 Task: Add a dentist appointment for a cavity filling on the 22nd at 6:00 PM.
Action: Mouse moved to (58, 281)
Screenshot: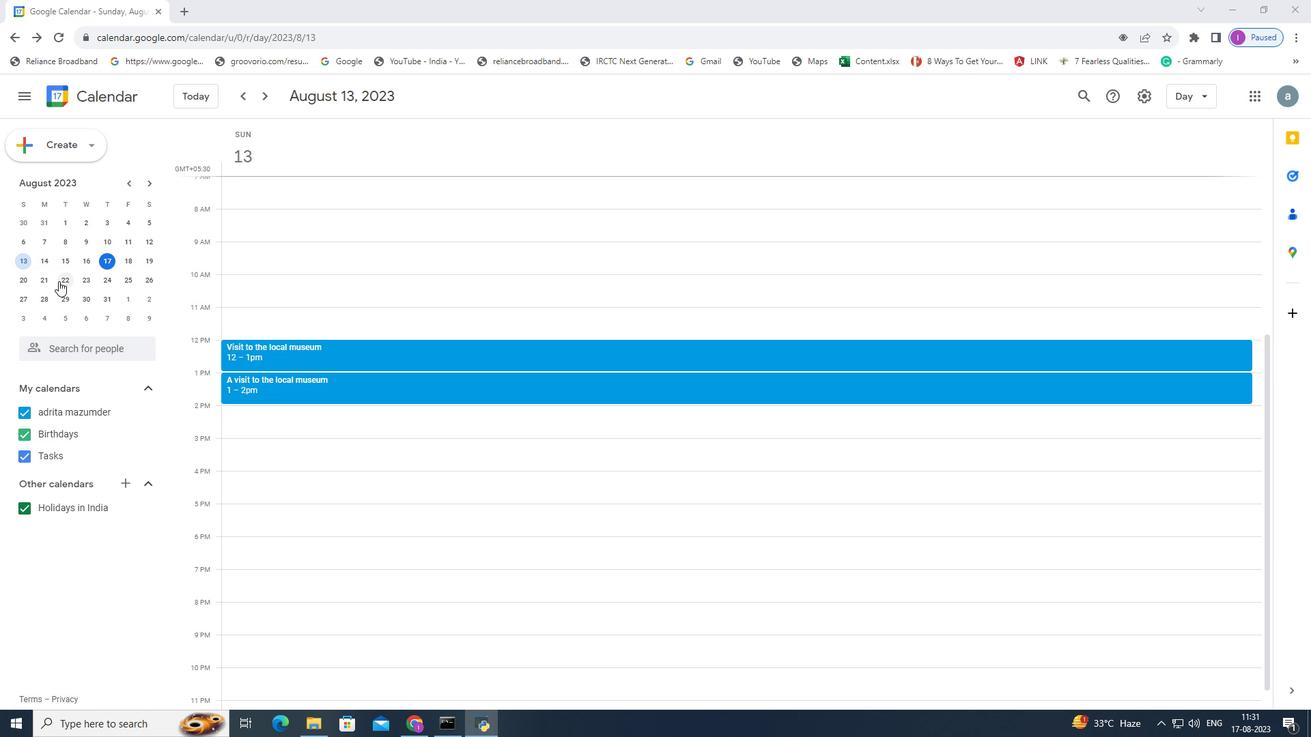 
Action: Mouse pressed left at (58, 281)
Screenshot: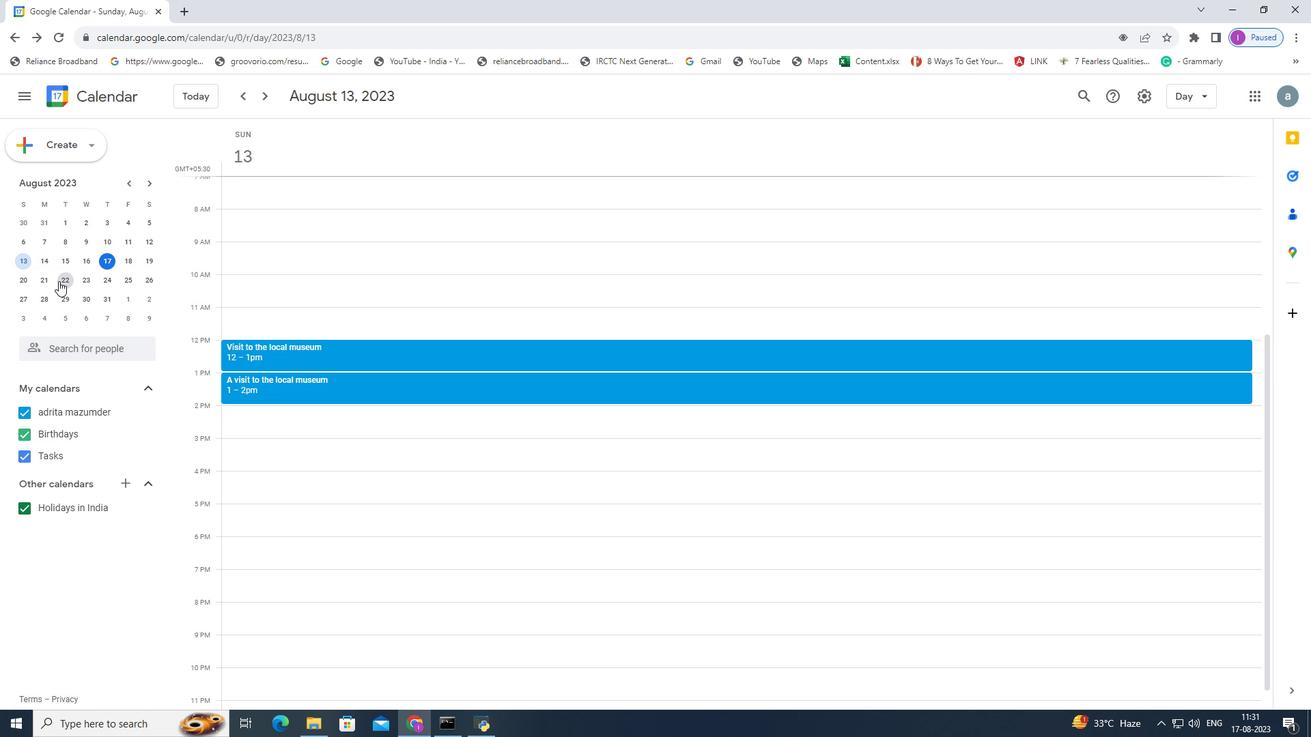 
Action: Mouse moved to (210, 541)
Screenshot: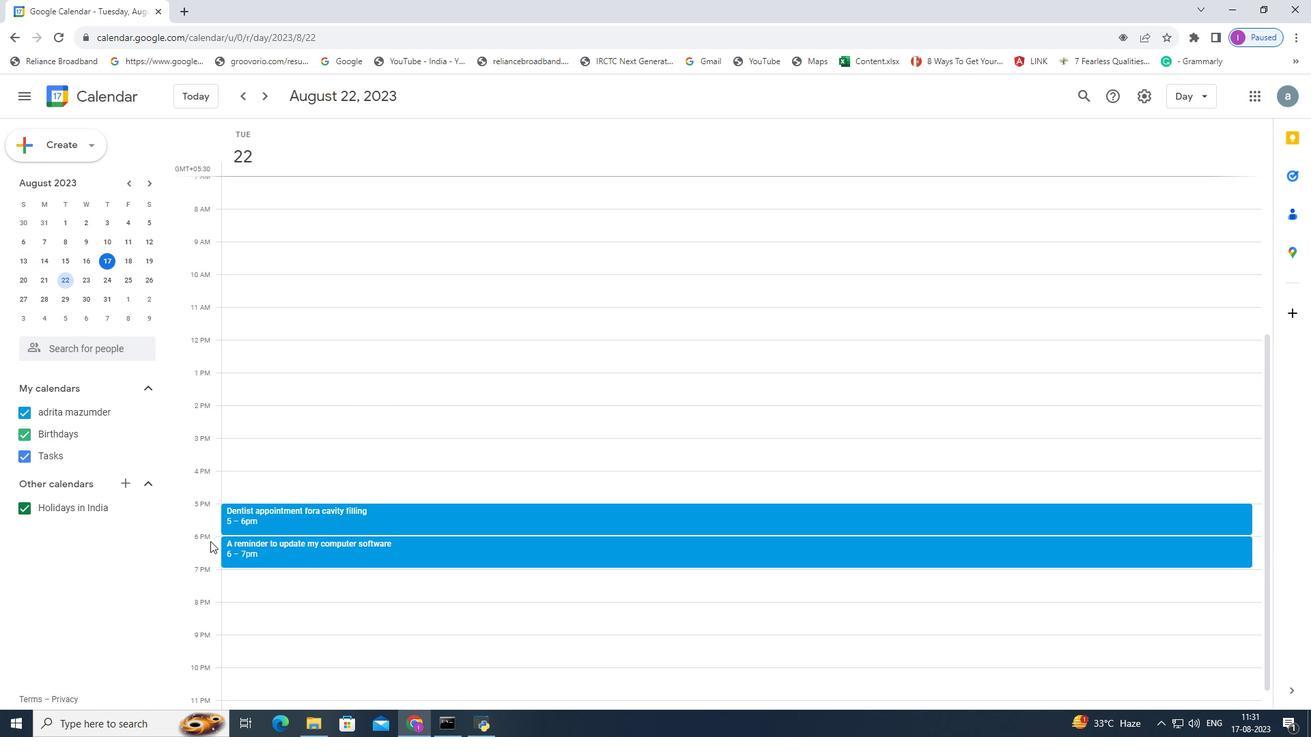 
Action: Mouse pressed left at (210, 541)
Screenshot: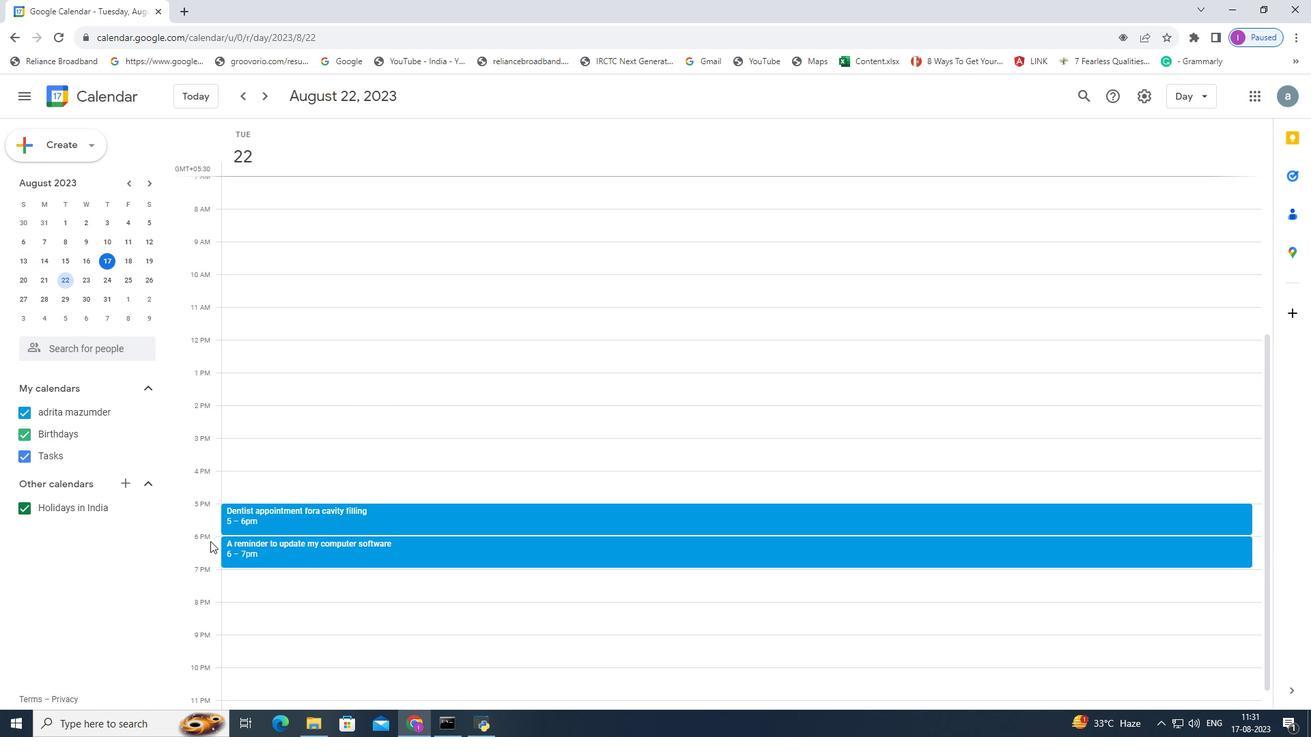 
Action: Mouse moved to (646, 259)
Screenshot: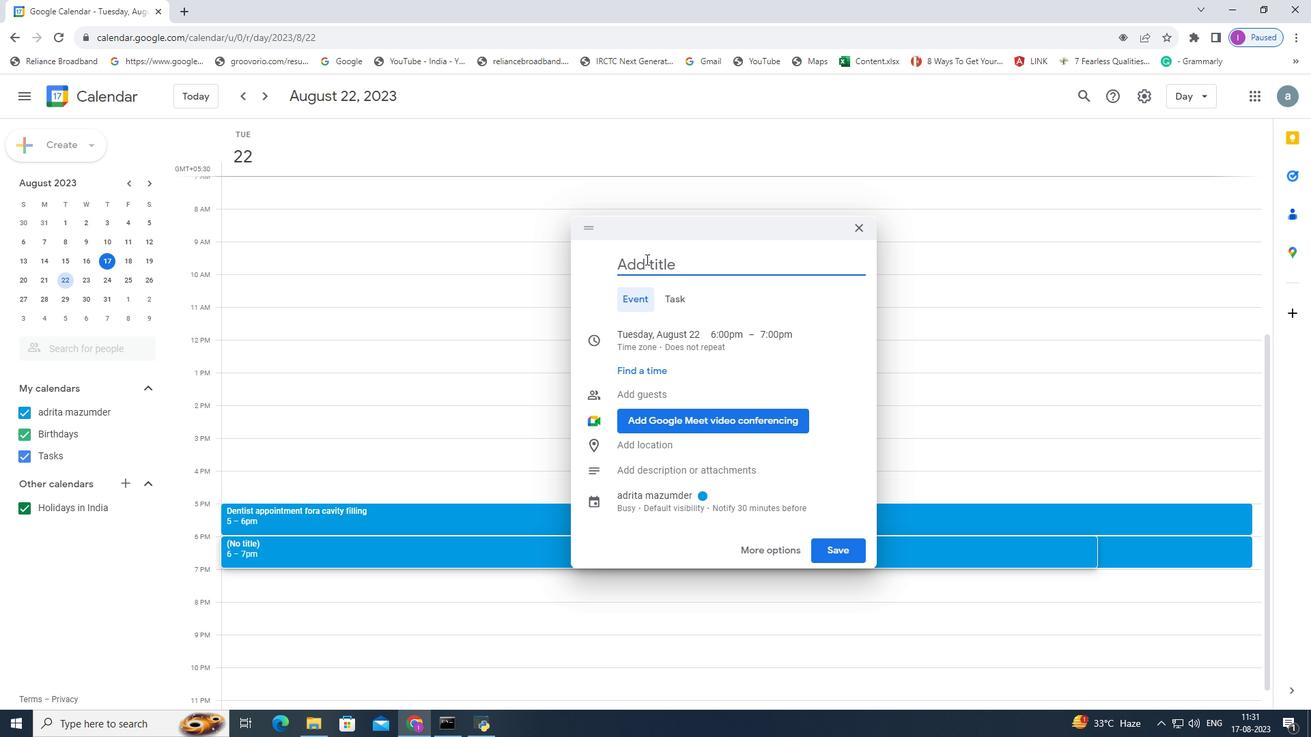 
Action: Mouse pressed left at (646, 259)
Screenshot: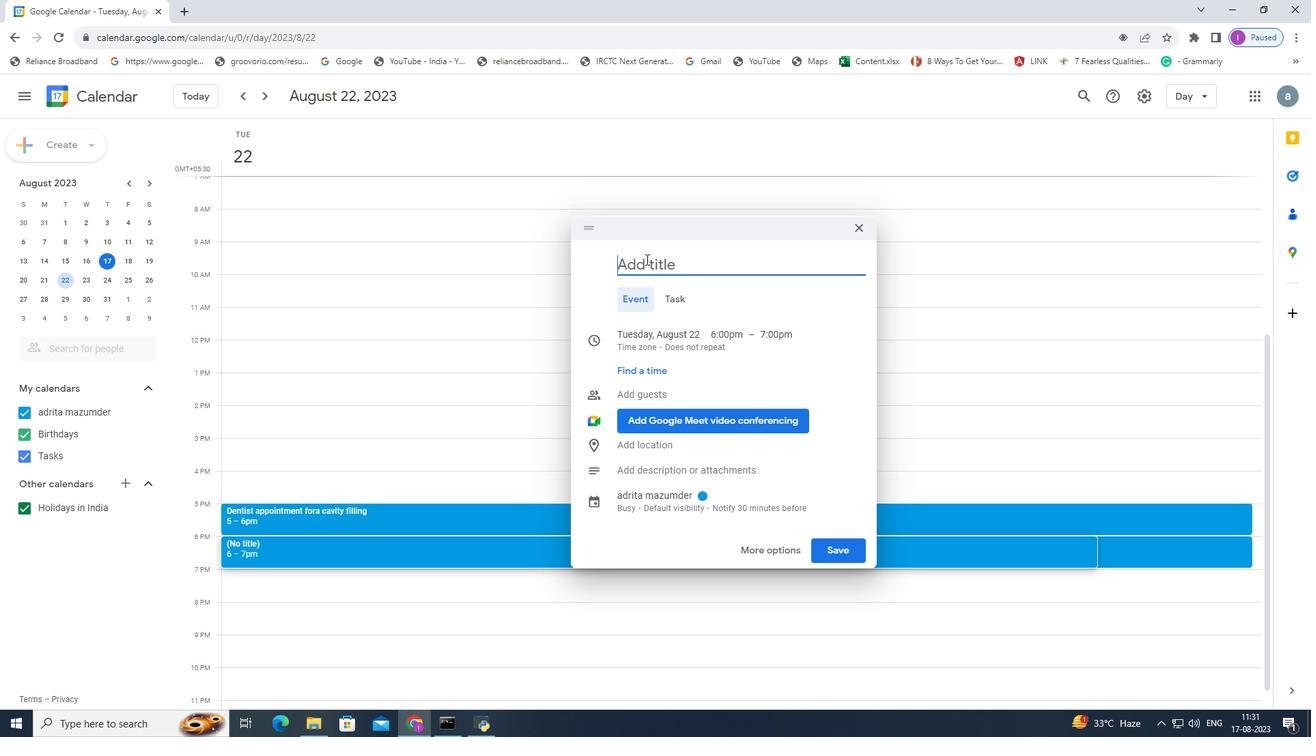 
Action: Mouse moved to (646, 258)
Screenshot: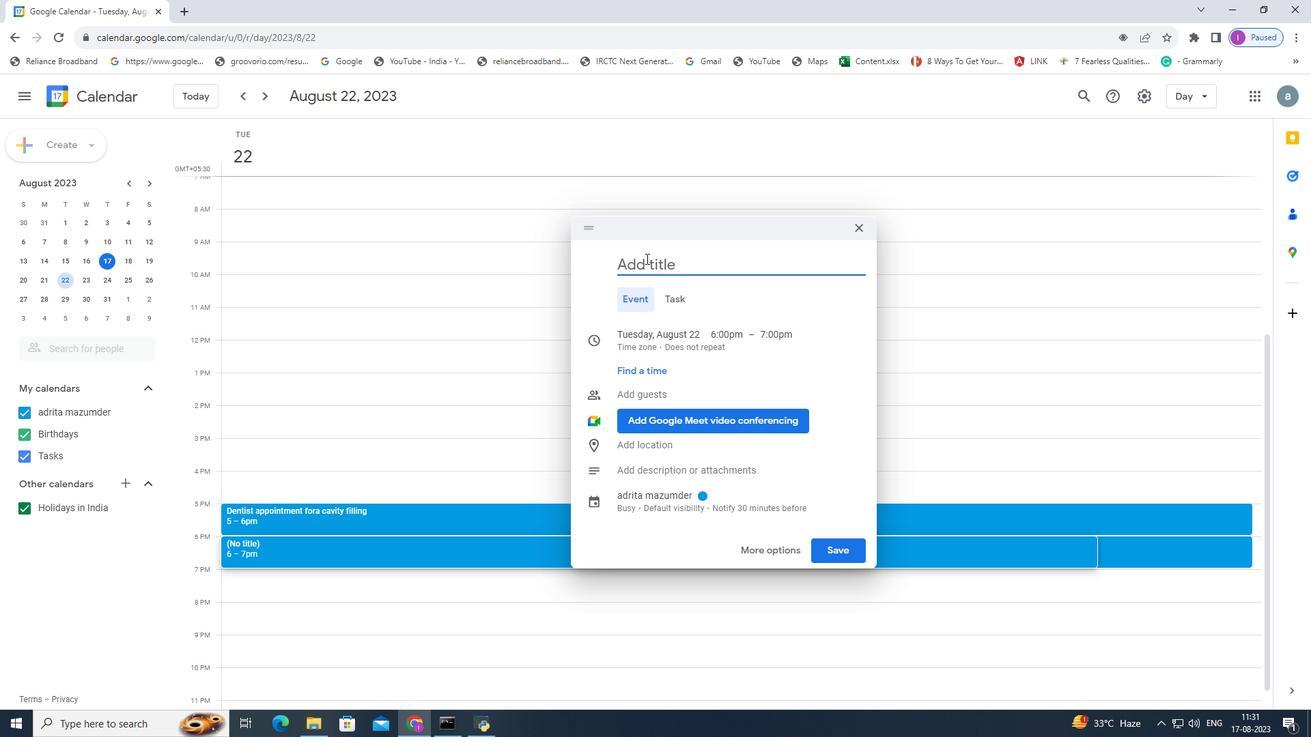 
Action: Key pressed <Key.shift>A<Key.space>dentistbn<Key.backspace><Key.backspace><Key.space>appointment<Key.space>for<Key.space>a<Key.space>cavity<Key.space>filling
Screenshot: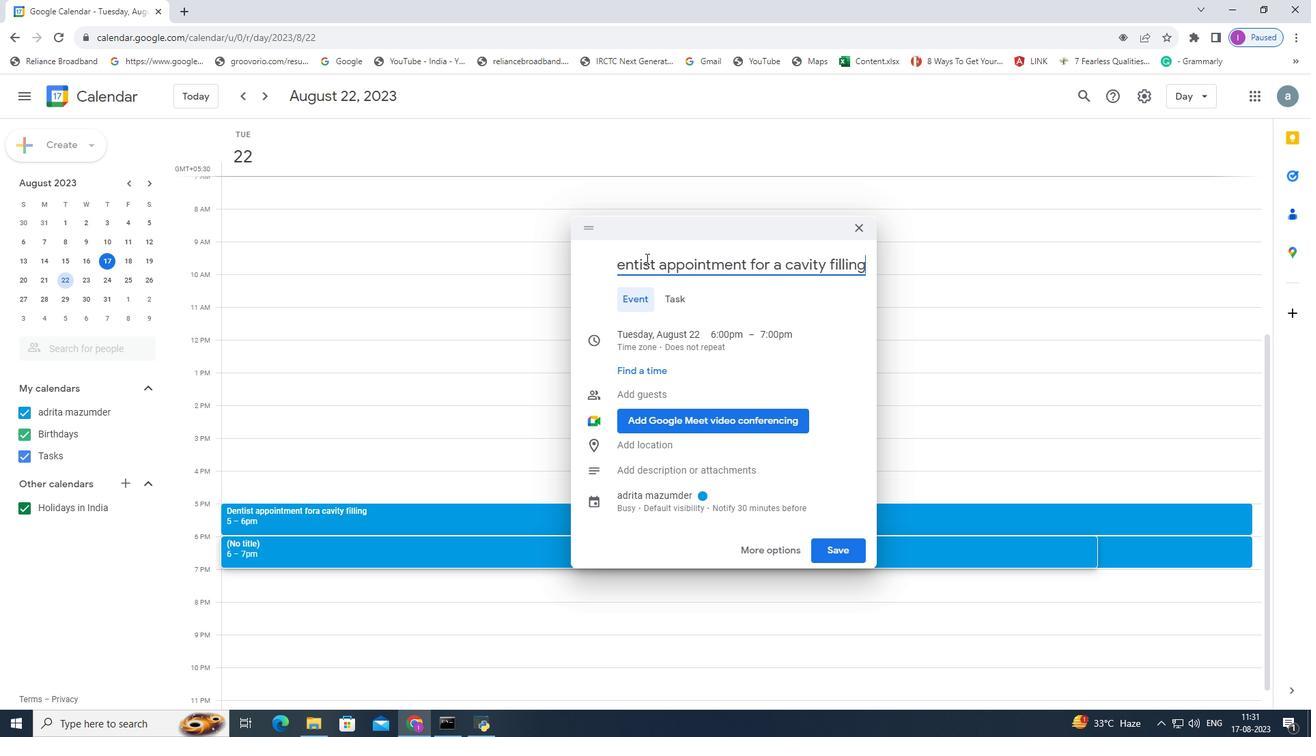 
Action: Mouse moved to (828, 546)
Screenshot: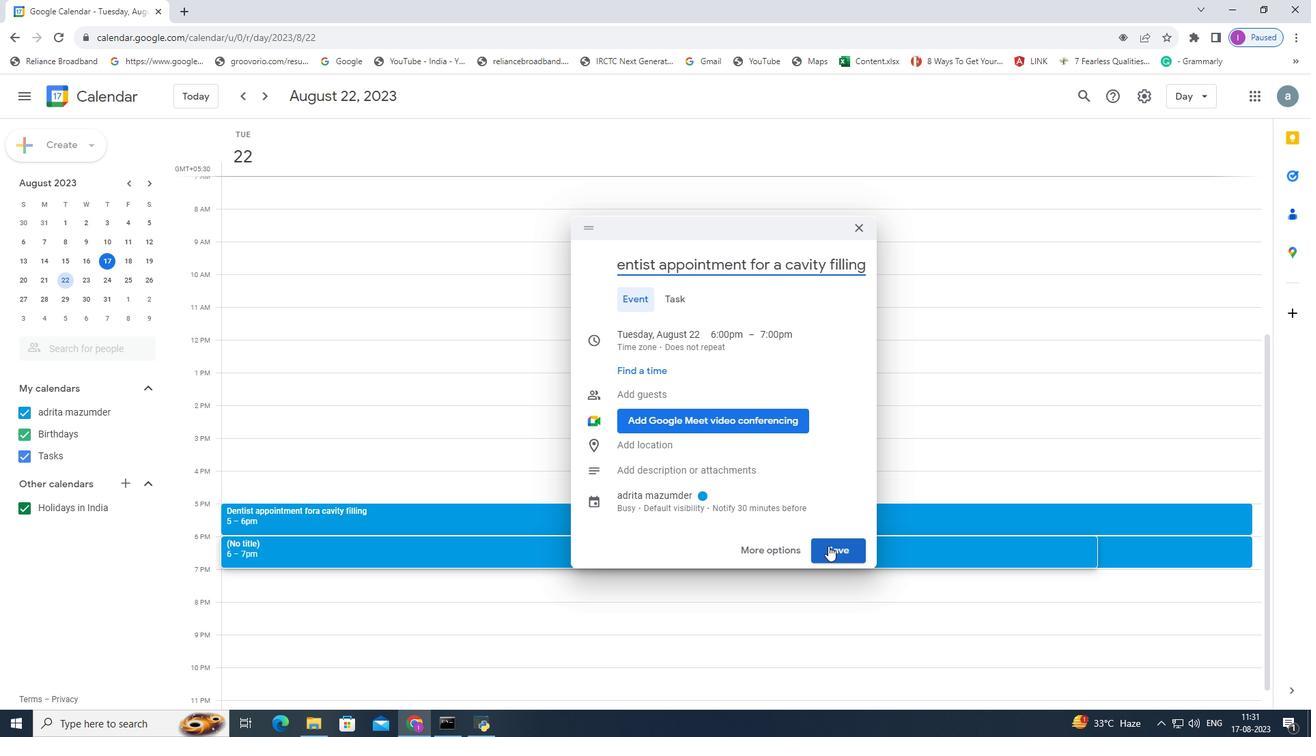 
Action: Mouse pressed left at (828, 546)
Screenshot: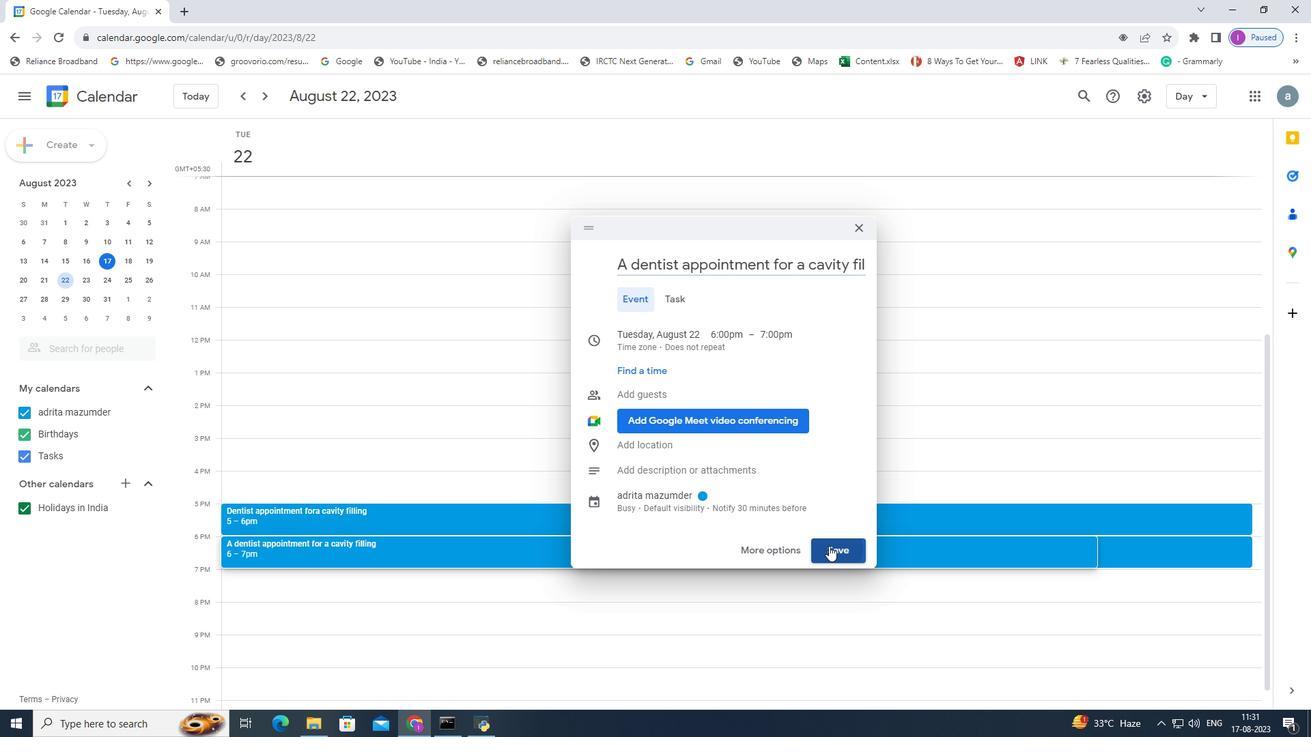 
Action: Mouse moved to (829, 546)
Screenshot: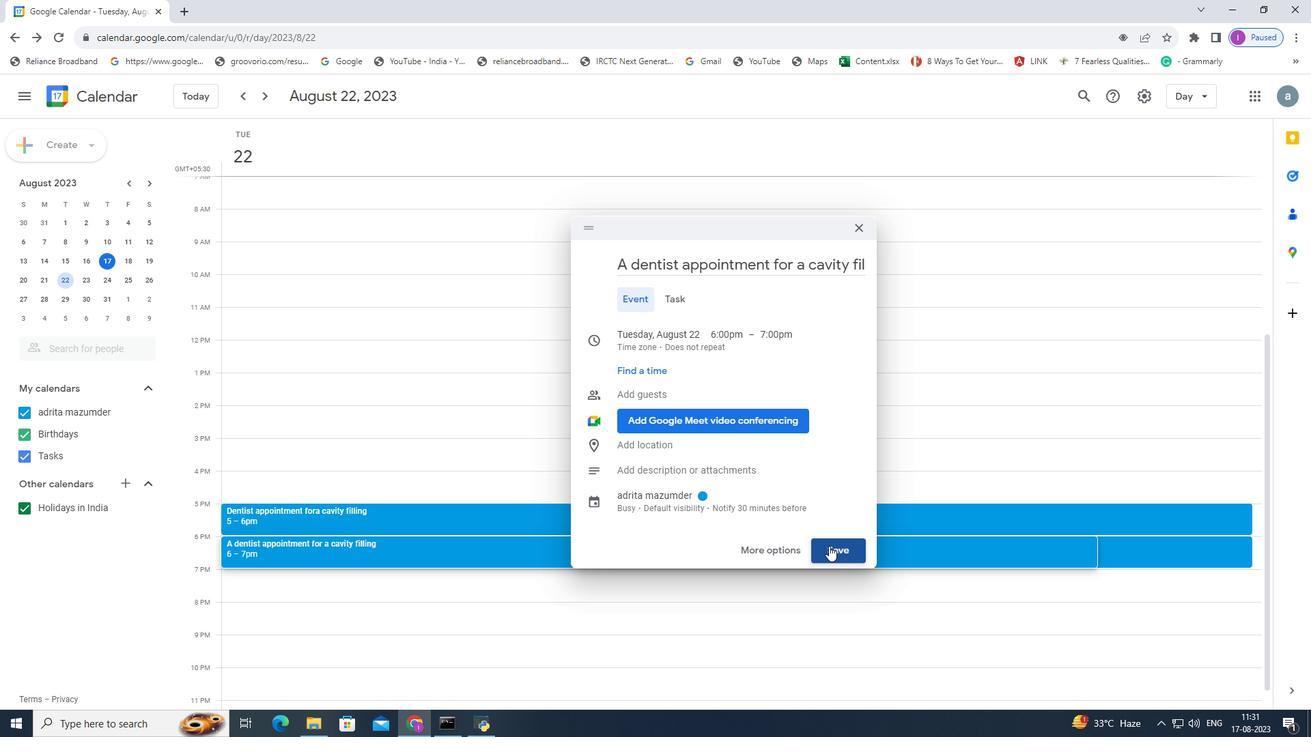 
